 Task: Use the formula "ERROR.TYPE" in spreadsheet "Project protfolio".
Action: Mouse moved to (141, 82)
Screenshot: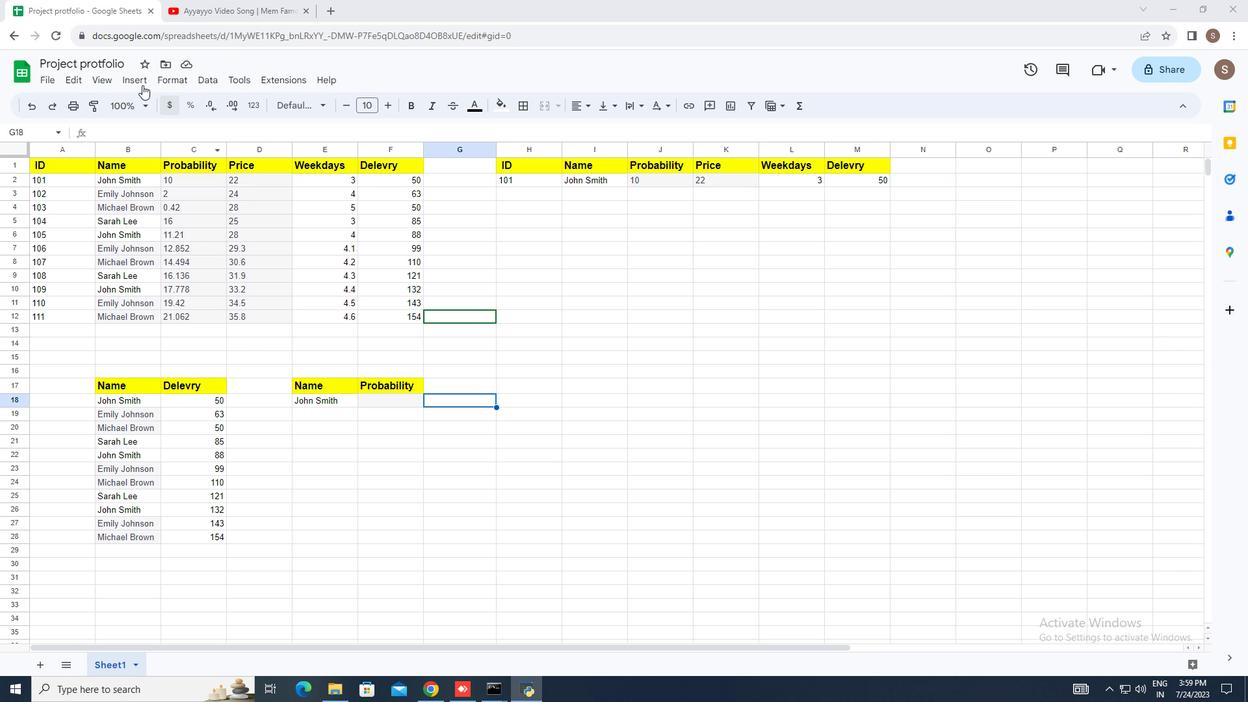 
Action: Mouse pressed left at (141, 82)
Screenshot: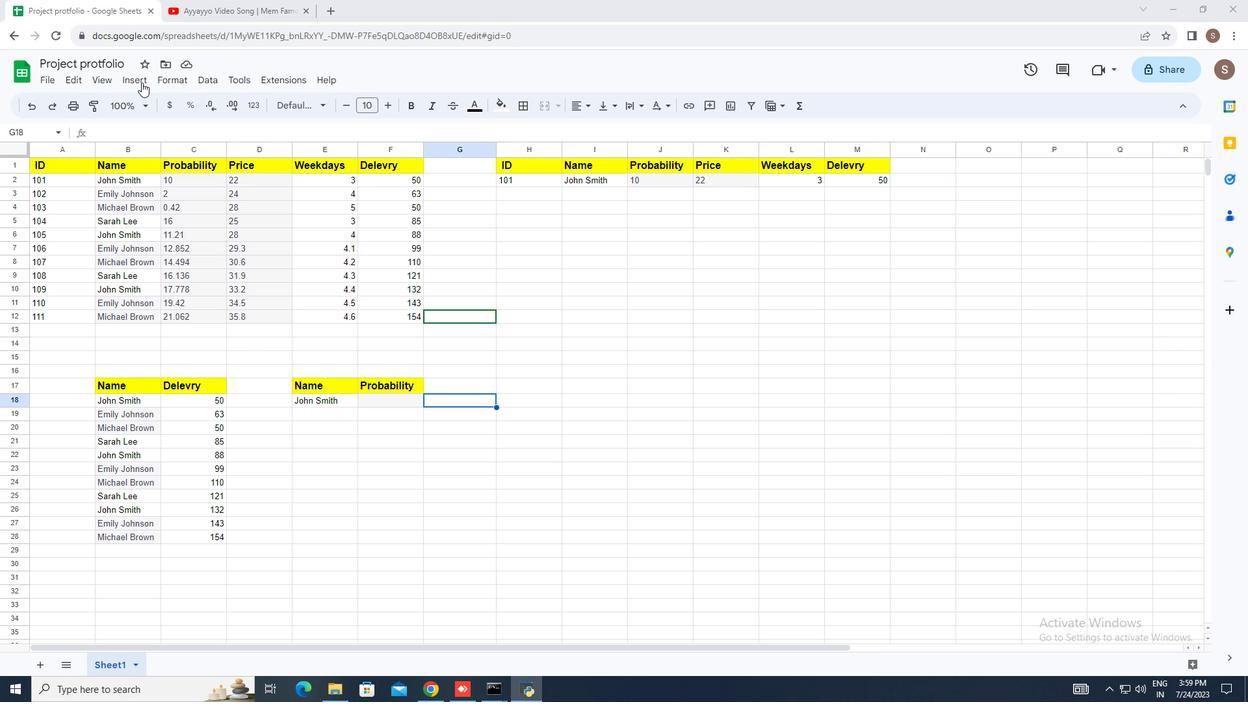 
Action: Mouse moved to (223, 311)
Screenshot: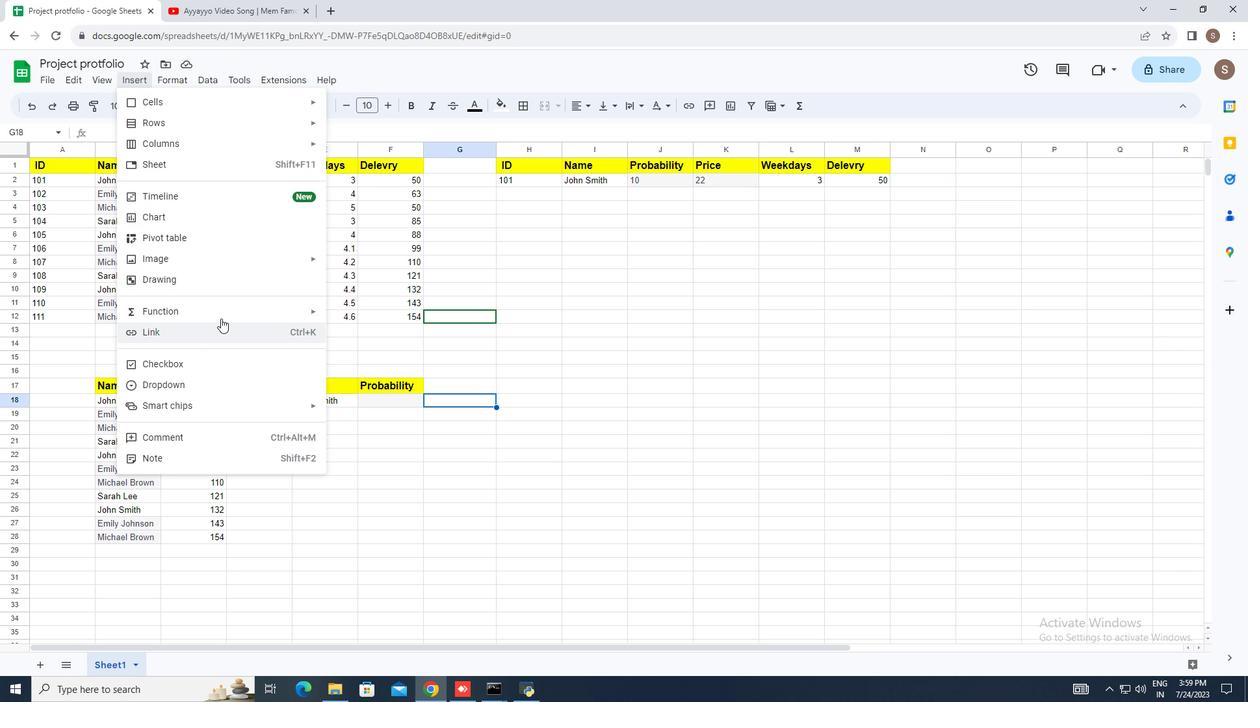 
Action: Mouse pressed left at (223, 311)
Screenshot: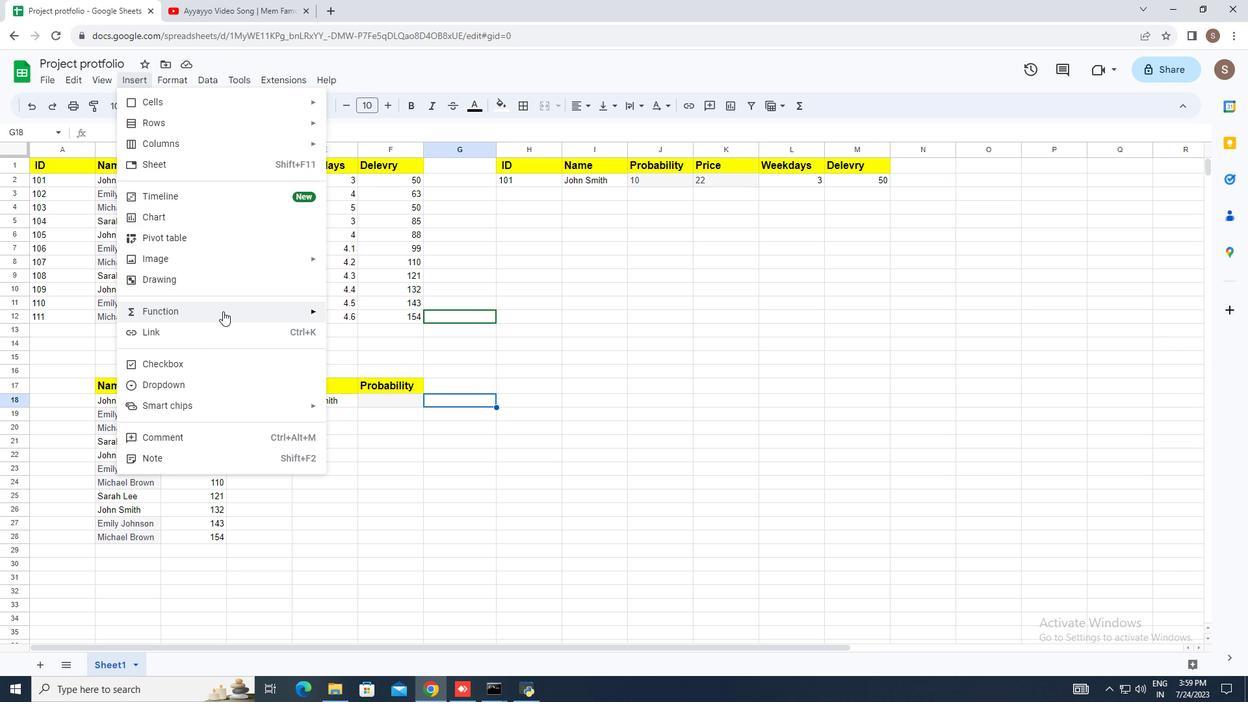 
Action: Mouse moved to (377, 296)
Screenshot: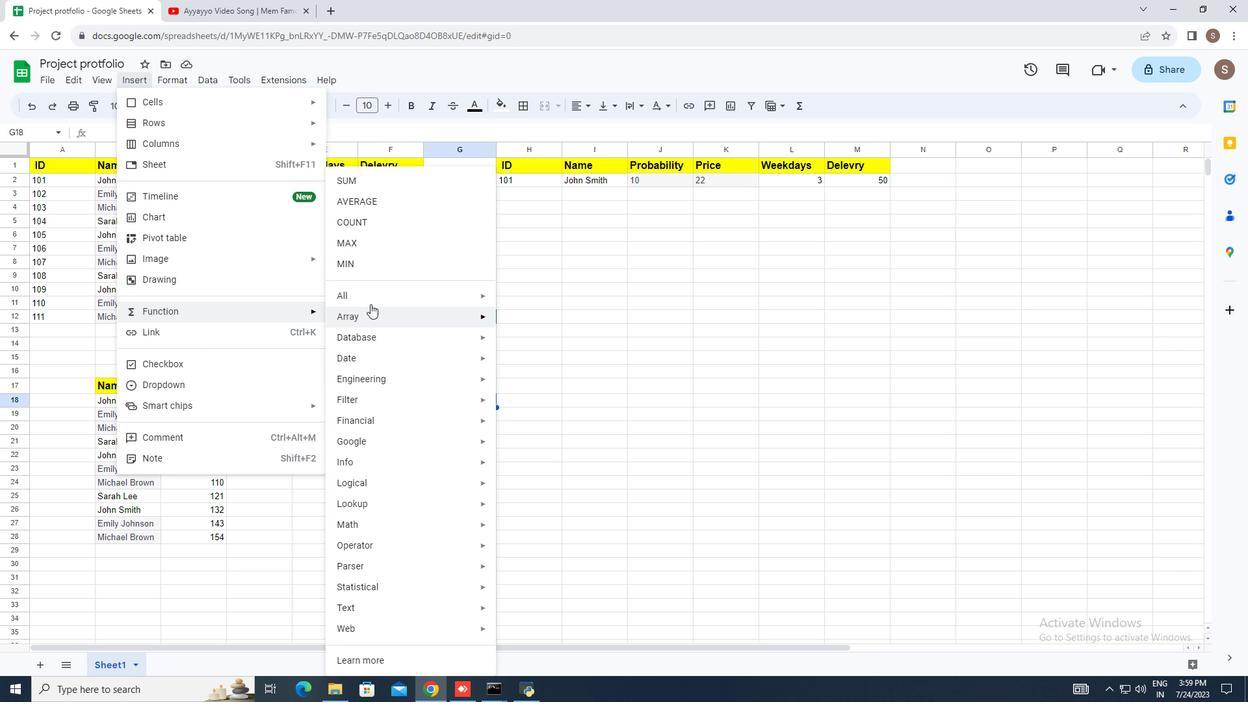 
Action: Mouse pressed left at (377, 296)
Screenshot: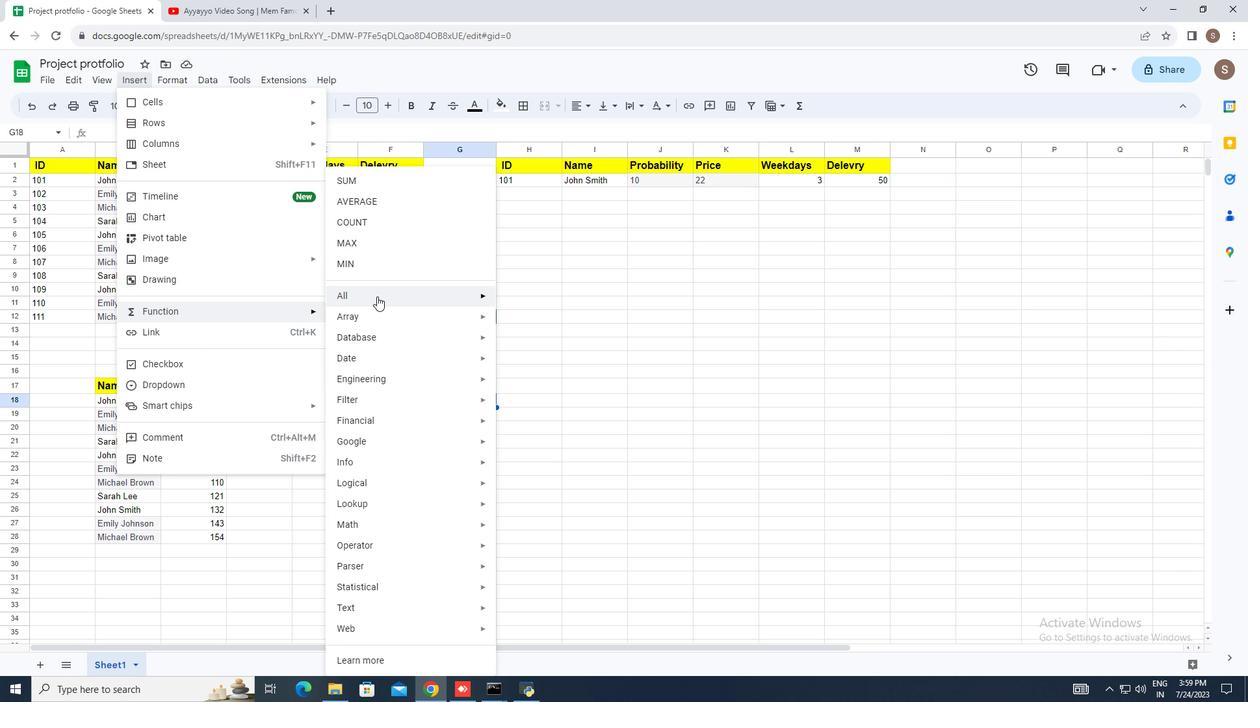 
Action: Mouse moved to (566, 312)
Screenshot: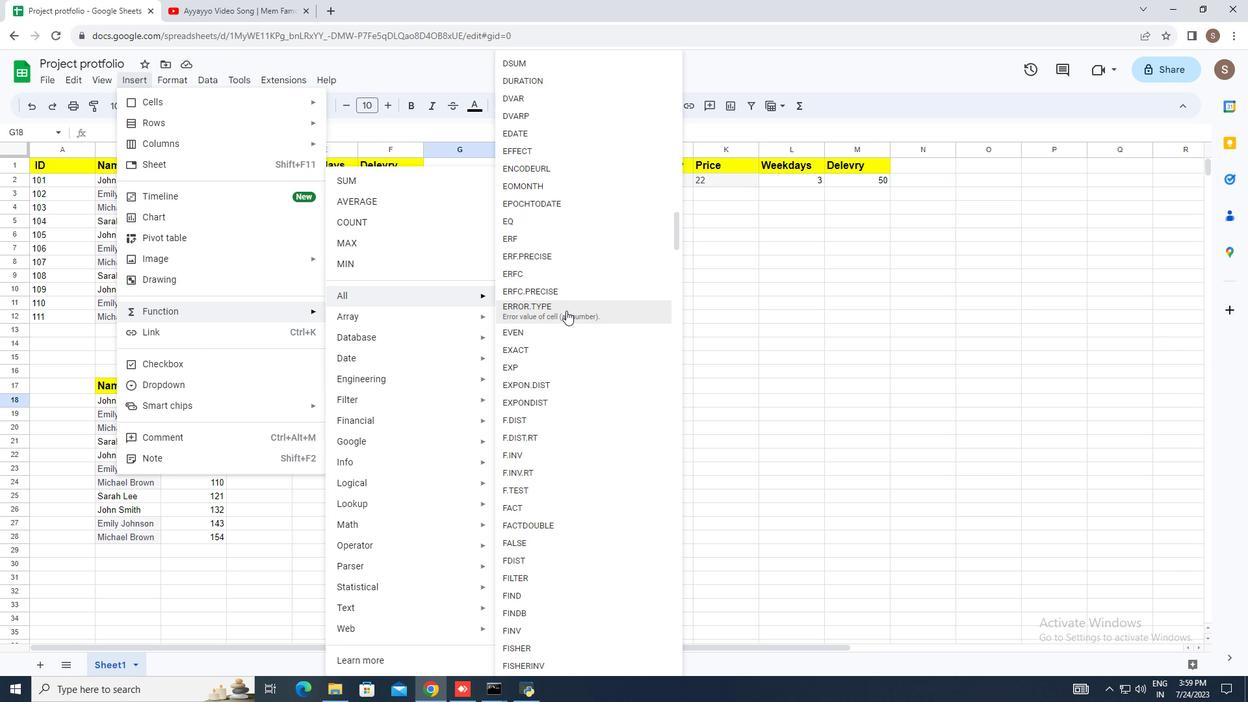 
Action: Mouse pressed left at (566, 312)
Screenshot: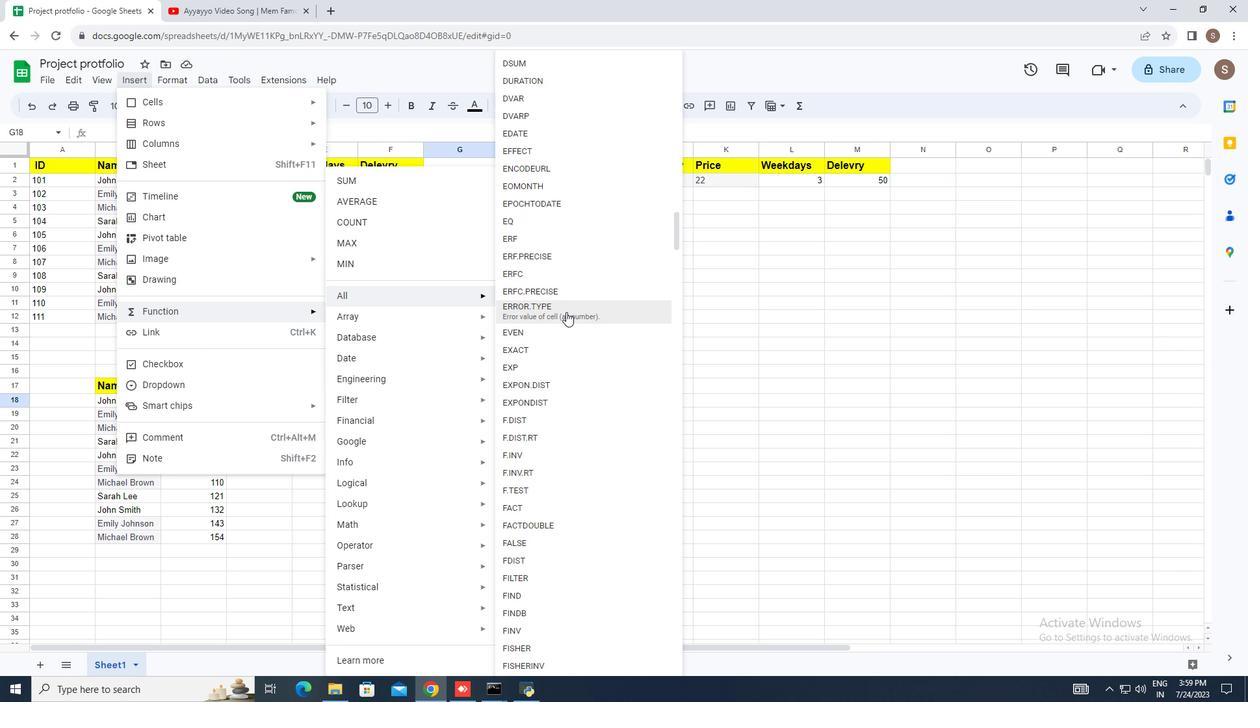 
Action: Mouse moved to (526, 388)
Screenshot: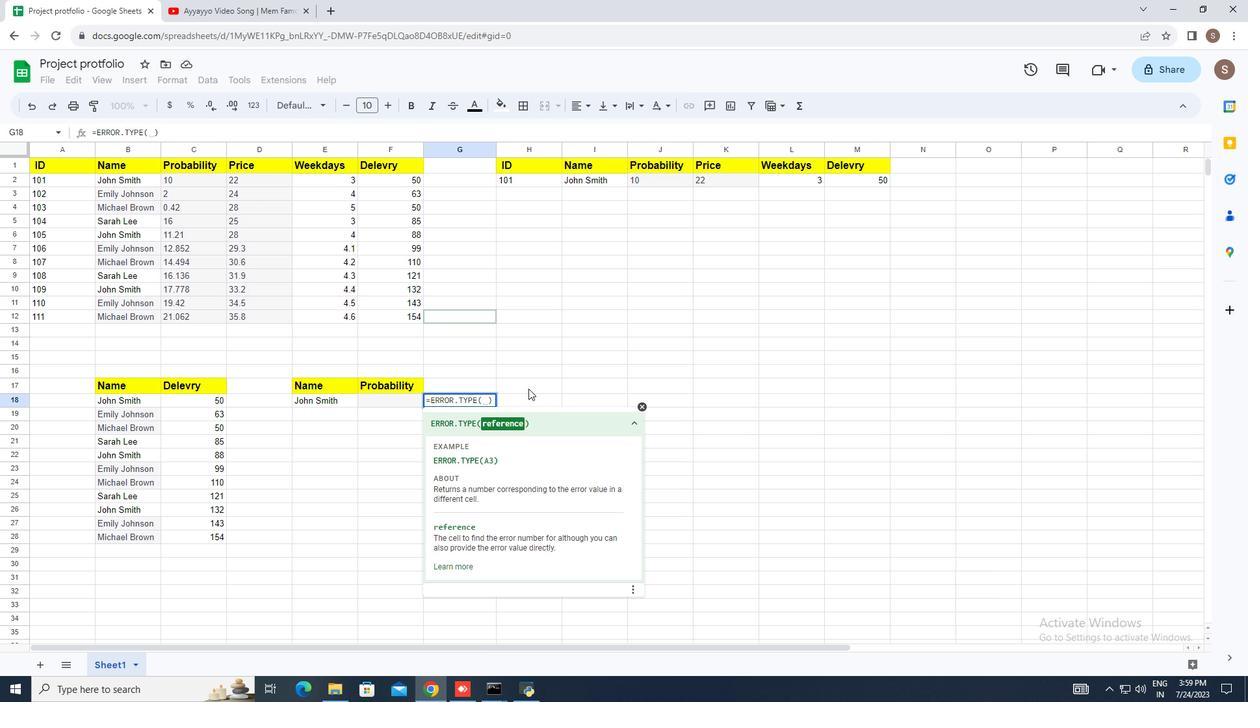 
Action: Key pressed <Key.shift>A<Key.enter><Key.enter>
Screenshot: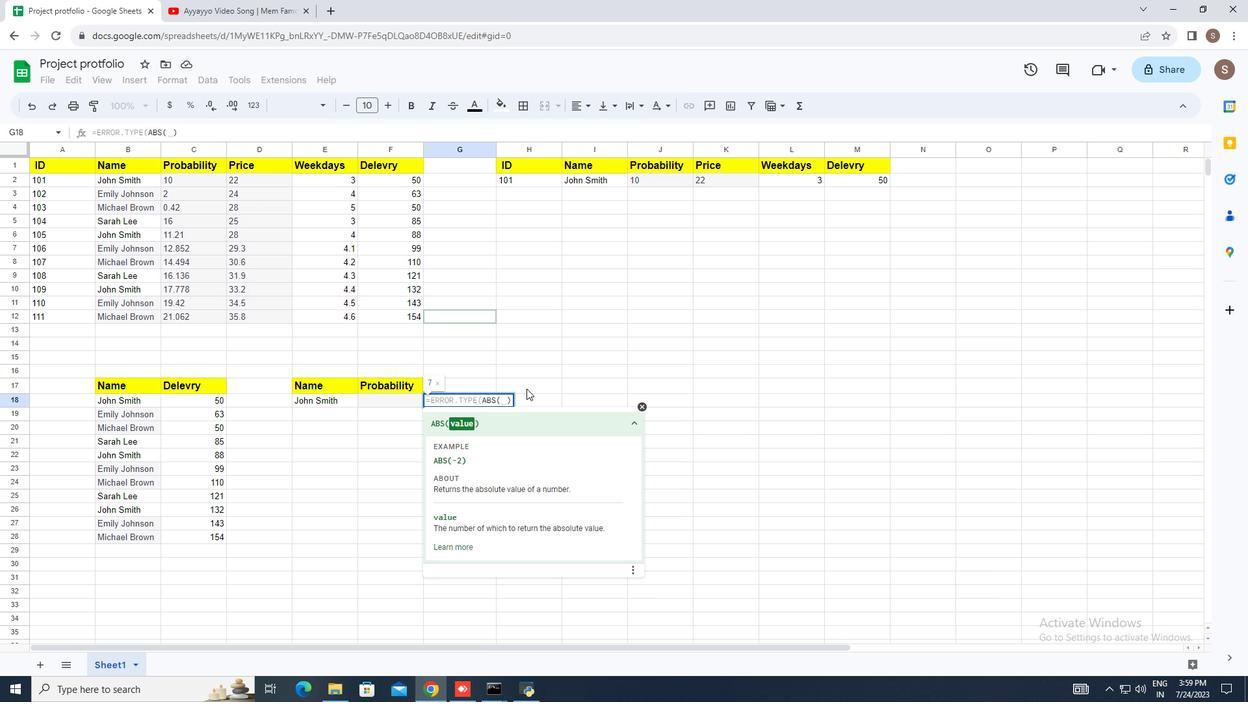 
